 Task: Create a due date automation trigger when advanced on, 2 working days before a card is due add dates without a start date at 11:00 AM.
Action: Mouse moved to (898, 268)
Screenshot: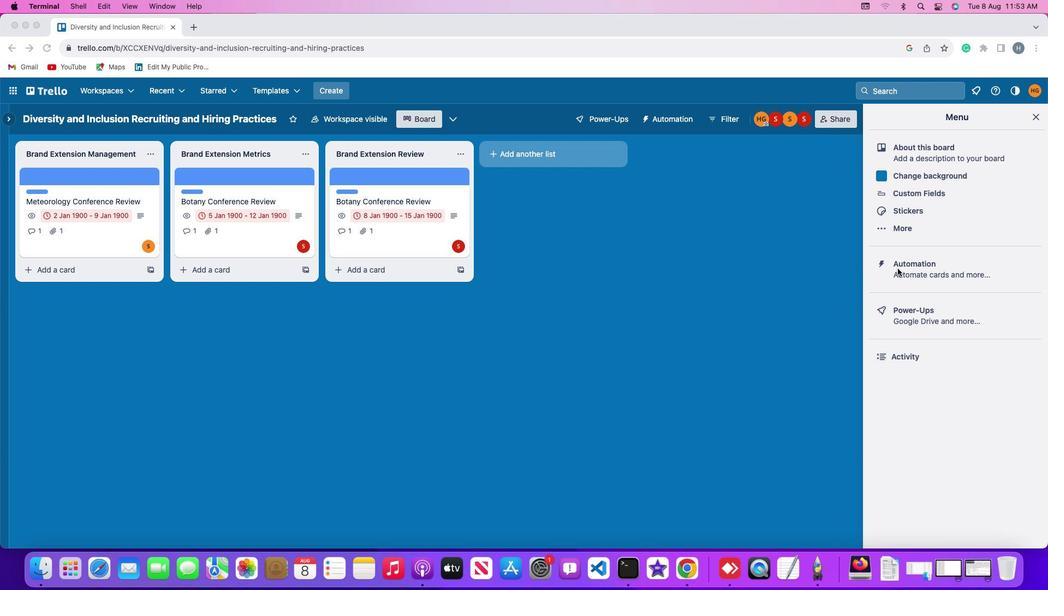 
Action: Mouse pressed left at (898, 268)
Screenshot: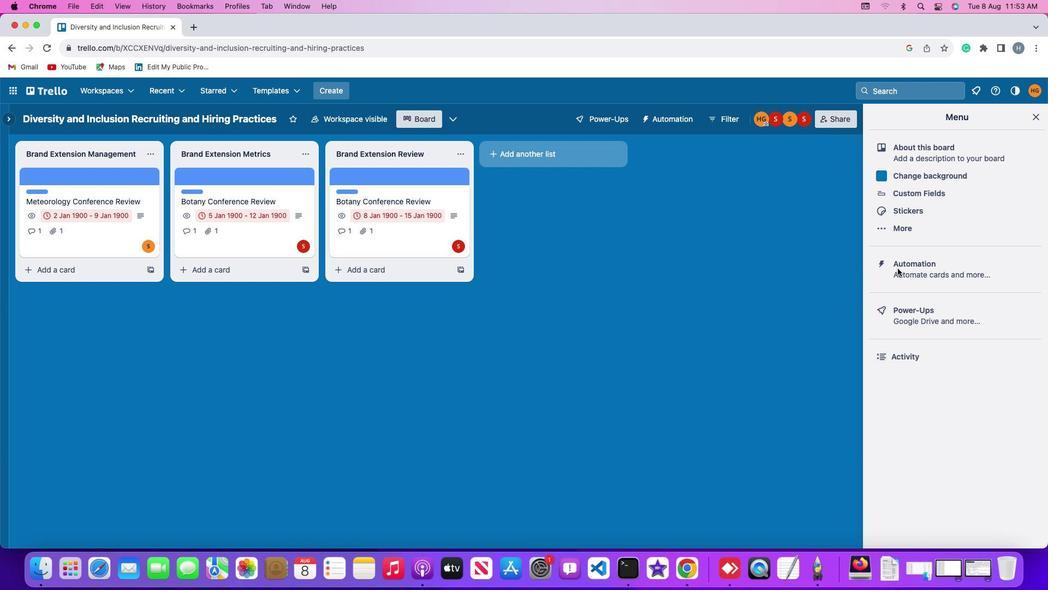 
Action: Mouse pressed left at (898, 268)
Screenshot: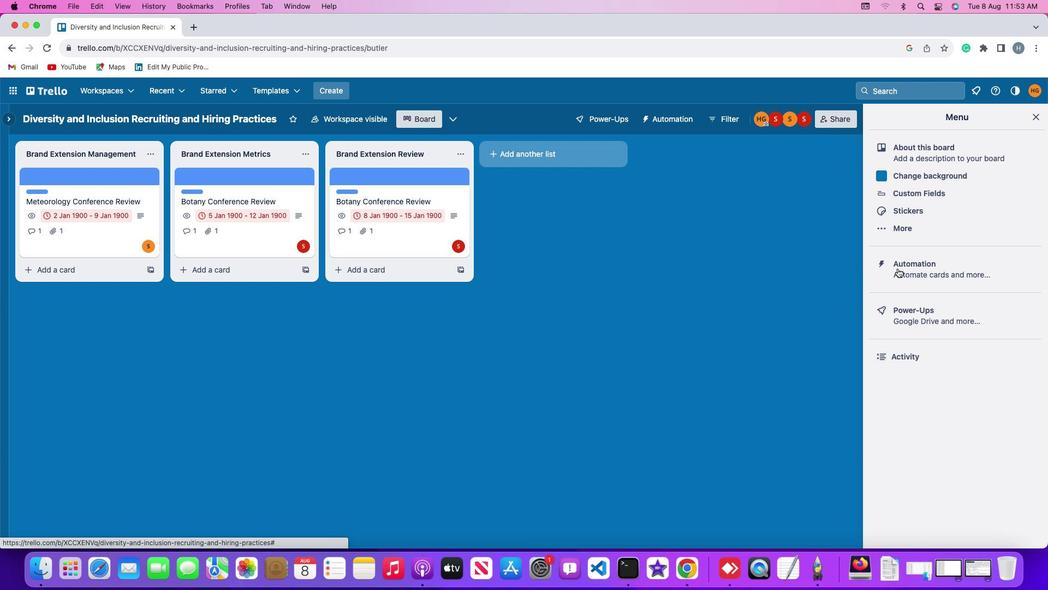 
Action: Mouse moved to (69, 257)
Screenshot: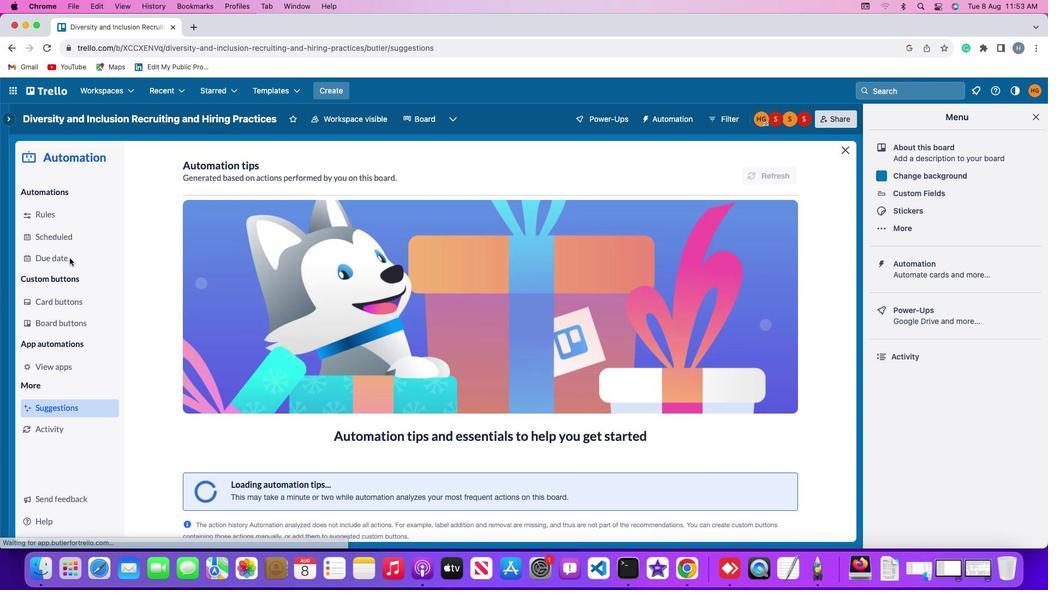 
Action: Mouse pressed left at (69, 257)
Screenshot: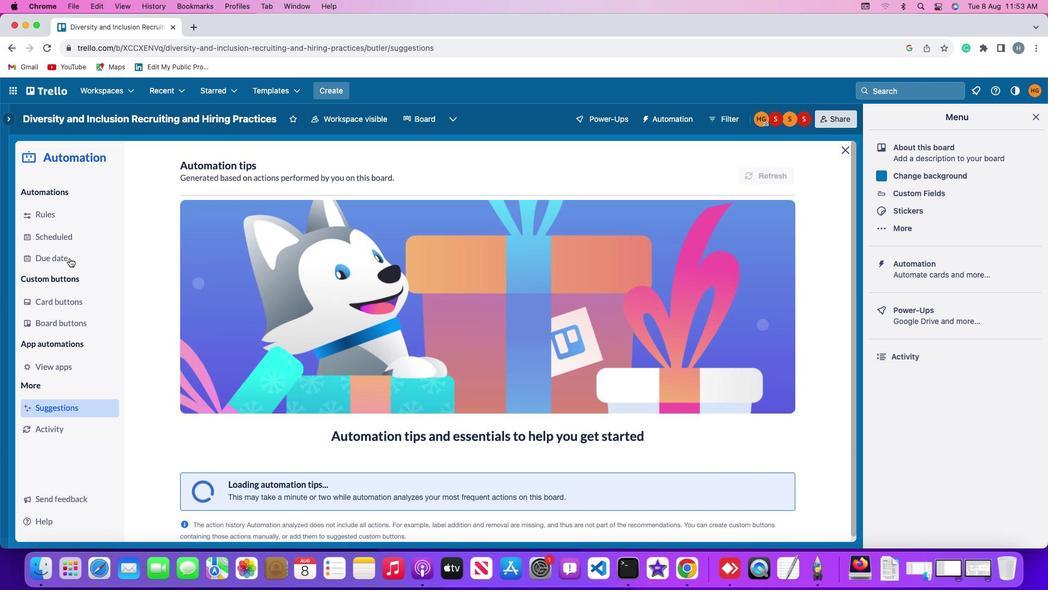 
Action: Mouse moved to (737, 168)
Screenshot: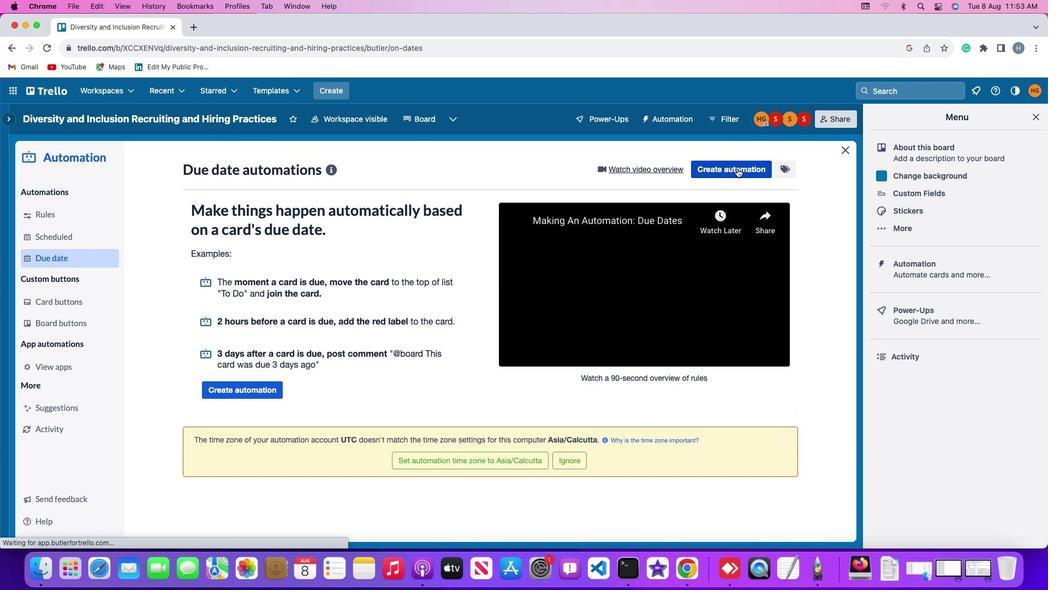 
Action: Mouse pressed left at (737, 168)
Screenshot: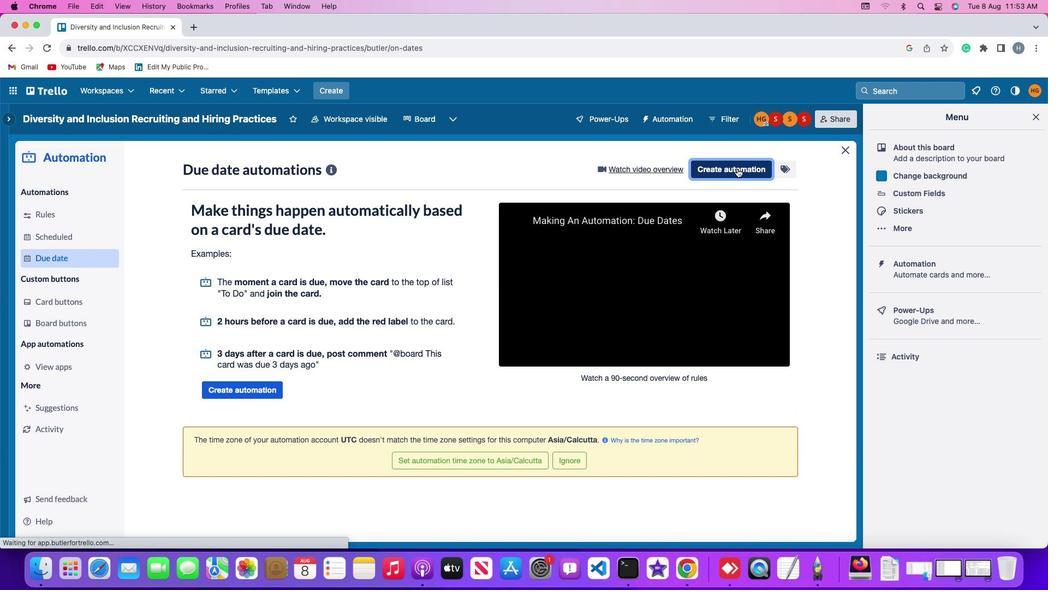 
Action: Mouse moved to (348, 275)
Screenshot: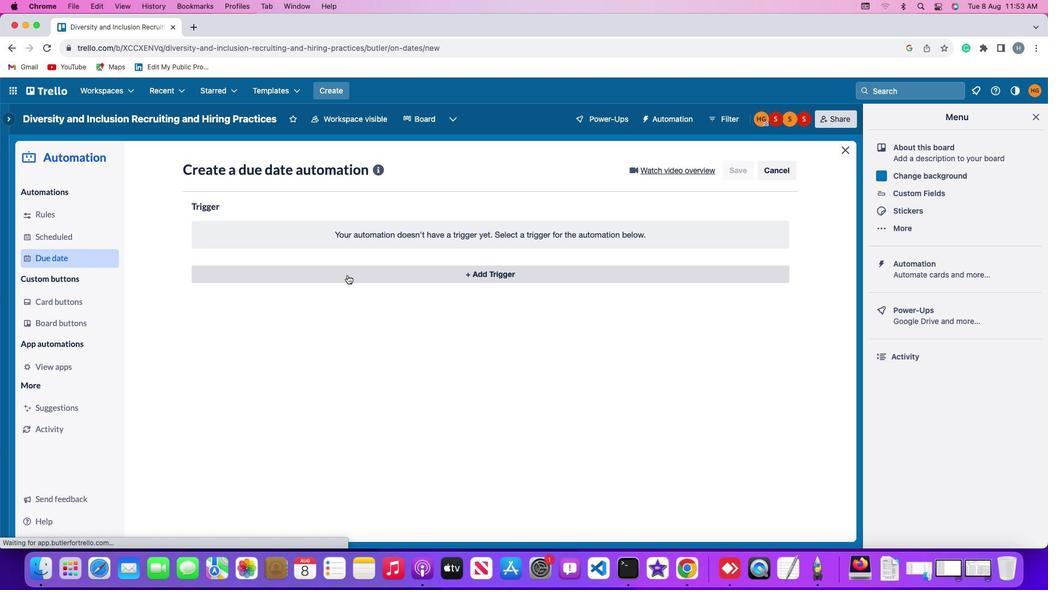 
Action: Mouse pressed left at (348, 275)
Screenshot: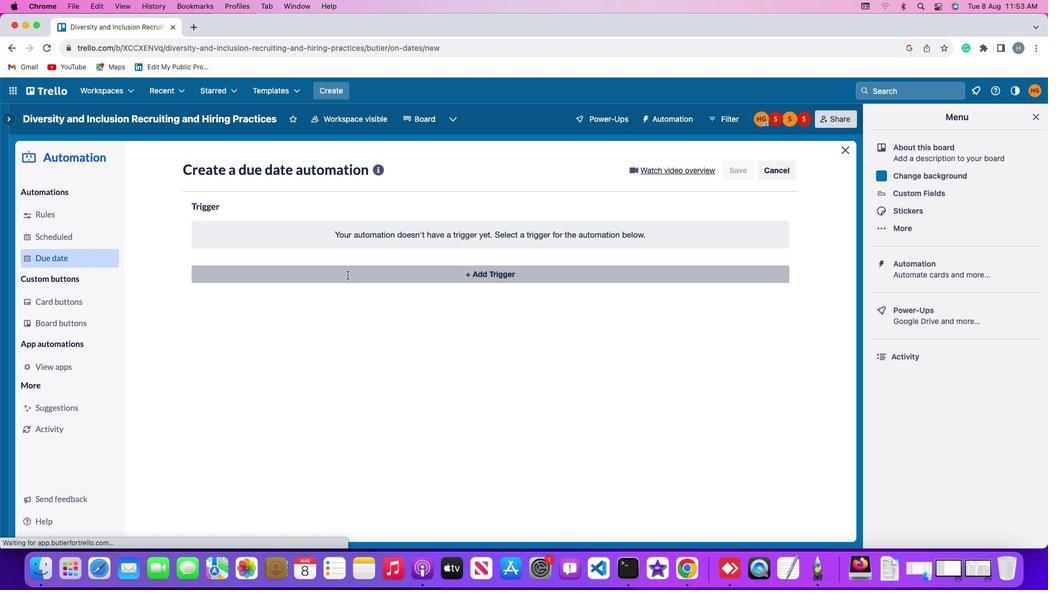 
Action: Mouse moved to (215, 440)
Screenshot: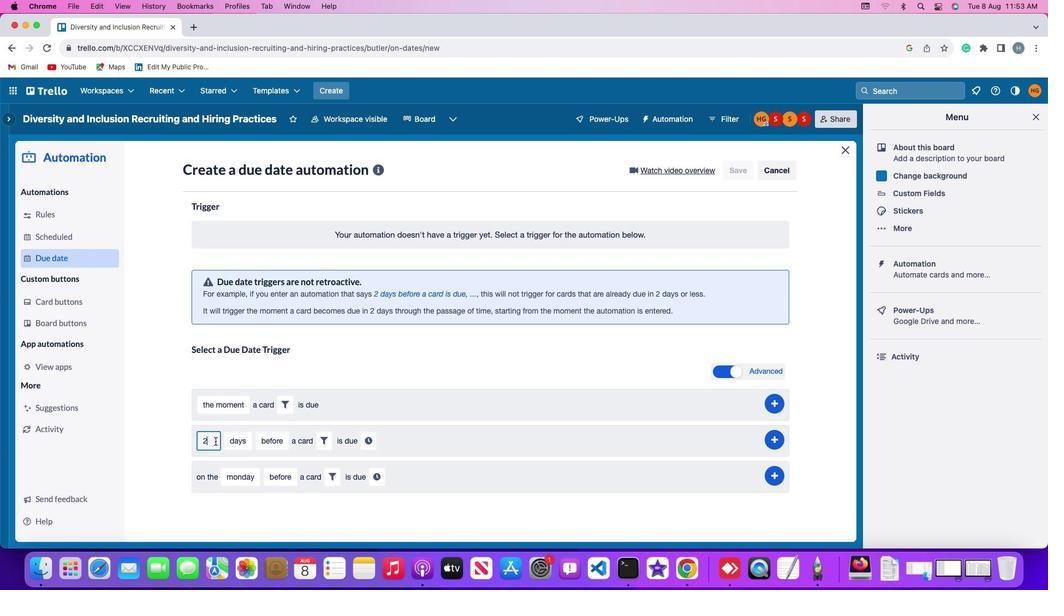
Action: Mouse pressed left at (215, 440)
Screenshot: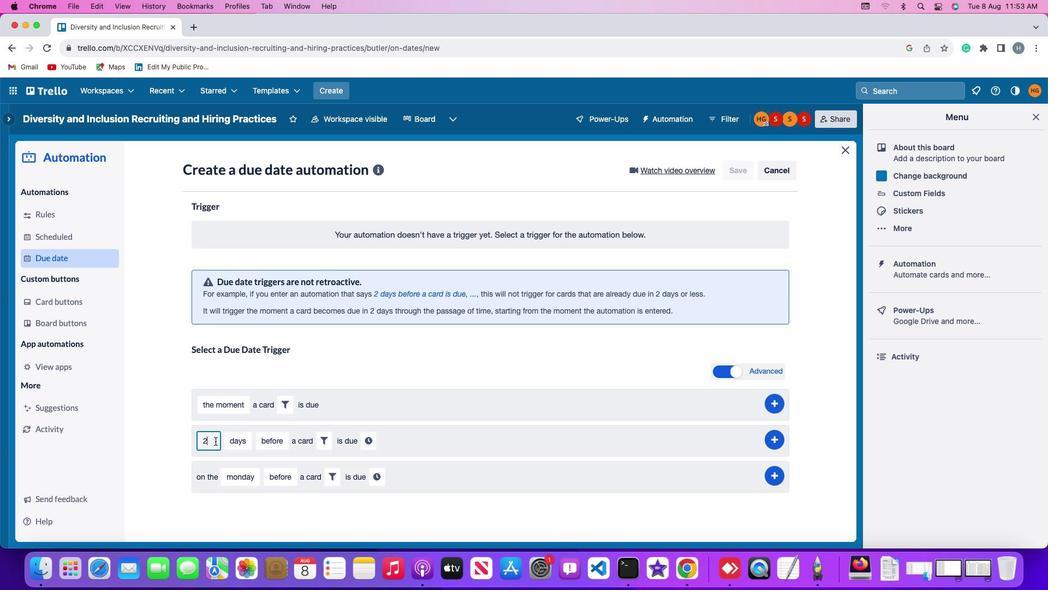 
Action: Key pressed Key.backspace'2'
Screenshot: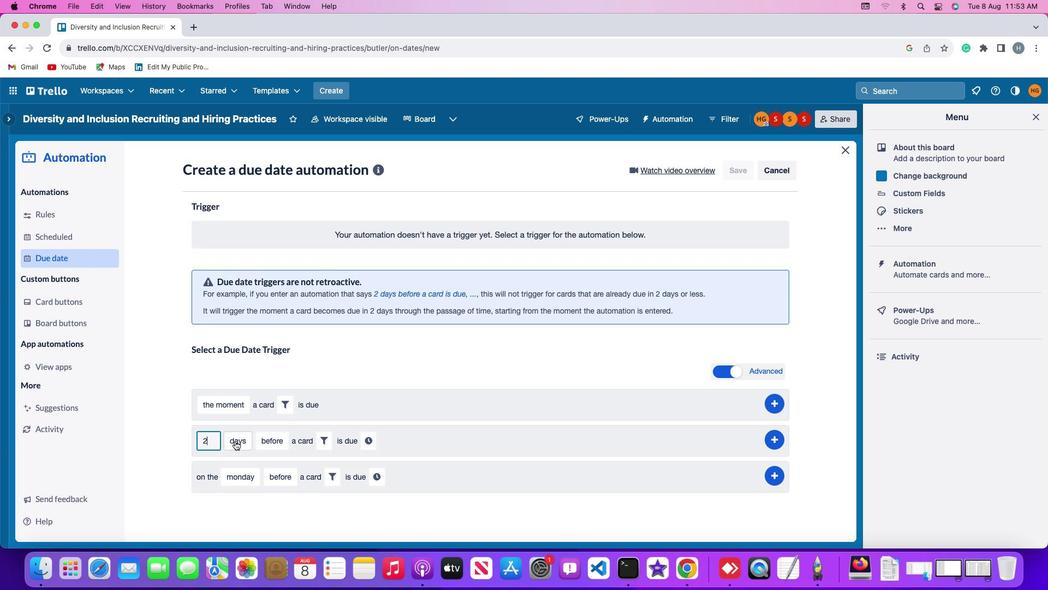 
Action: Mouse moved to (240, 440)
Screenshot: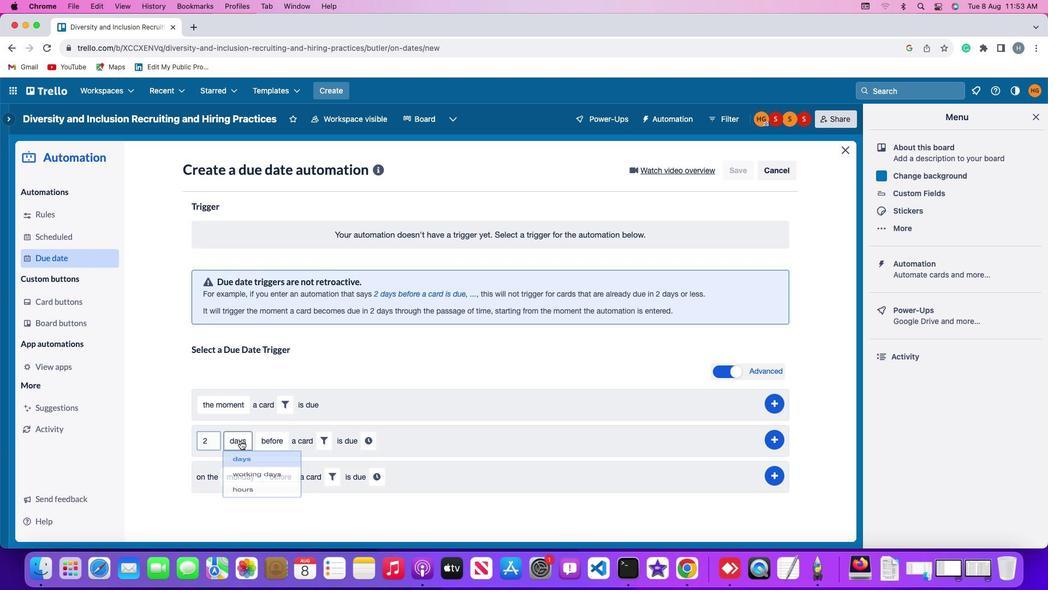 
Action: Mouse pressed left at (240, 440)
Screenshot: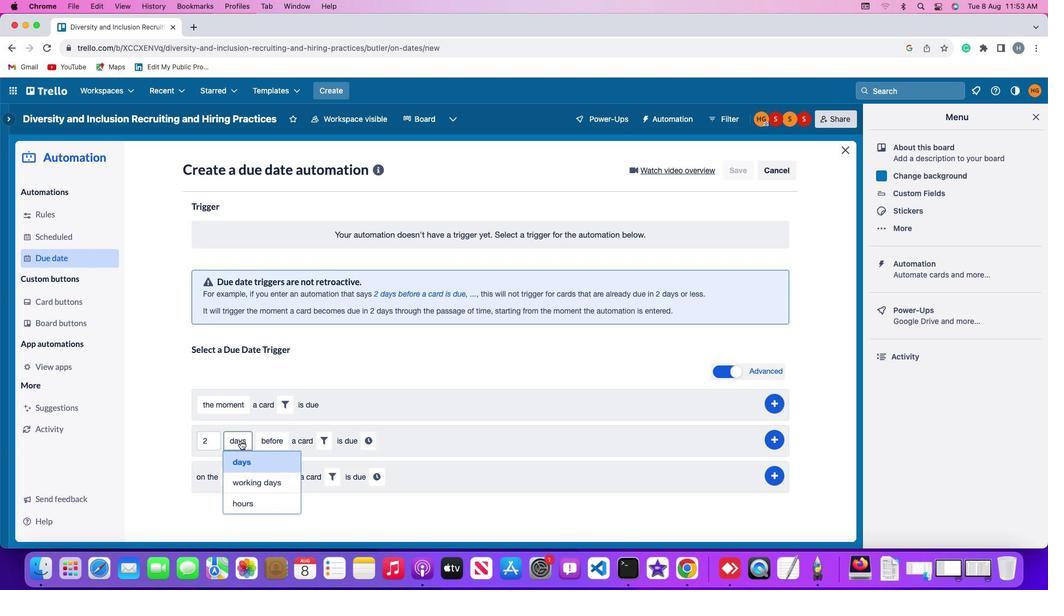 
Action: Mouse moved to (248, 480)
Screenshot: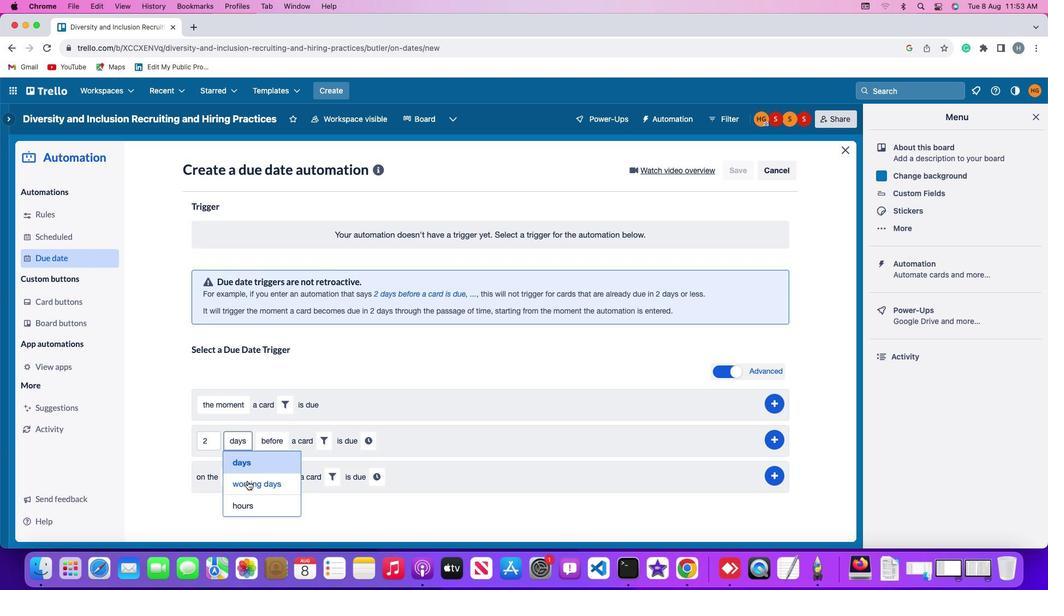 
Action: Mouse pressed left at (248, 480)
Screenshot: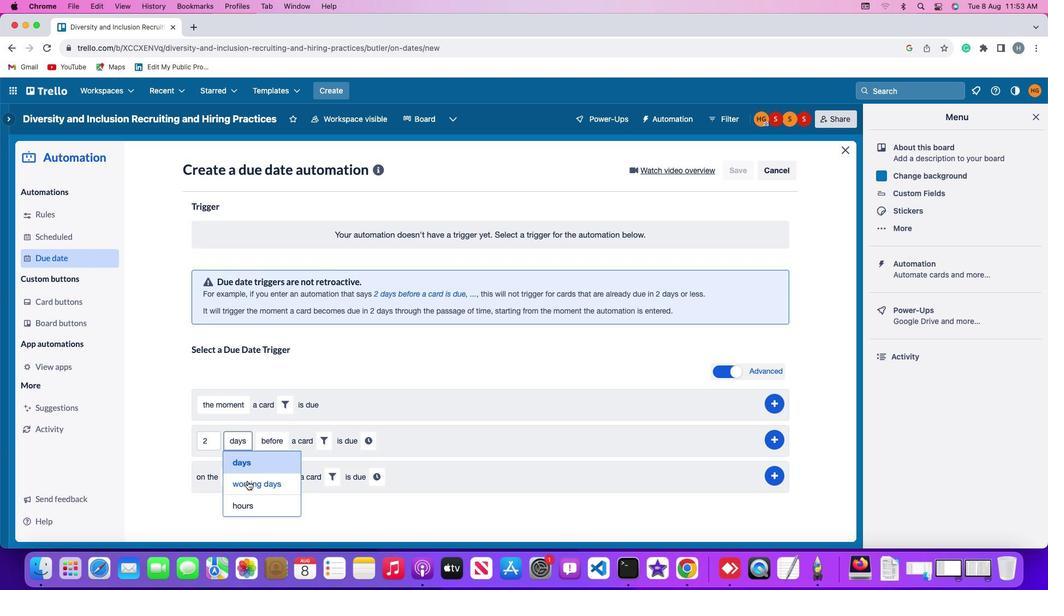 
Action: Mouse moved to (298, 440)
Screenshot: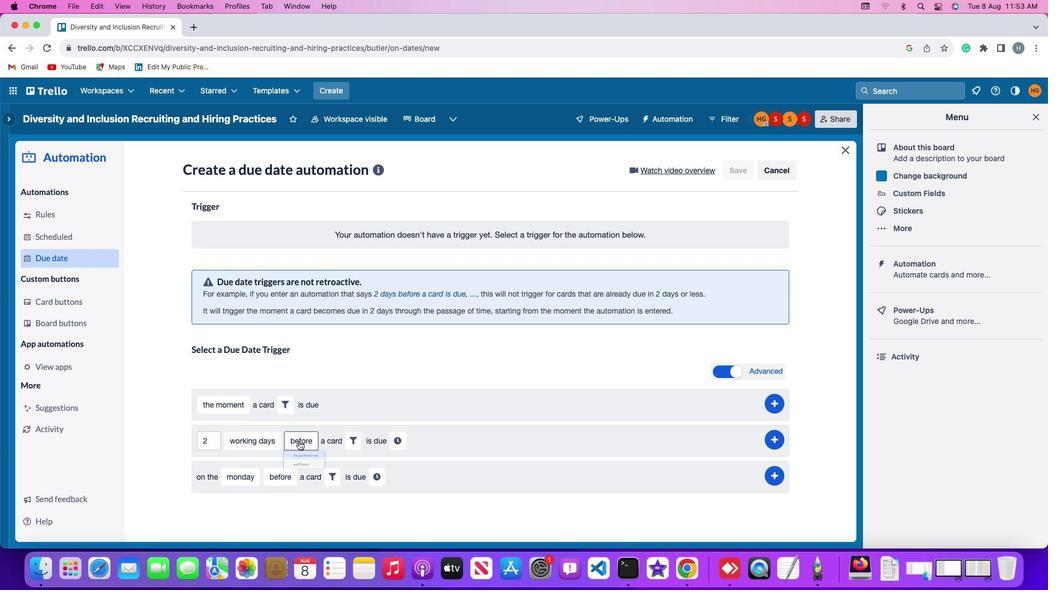 
Action: Mouse pressed left at (298, 440)
Screenshot: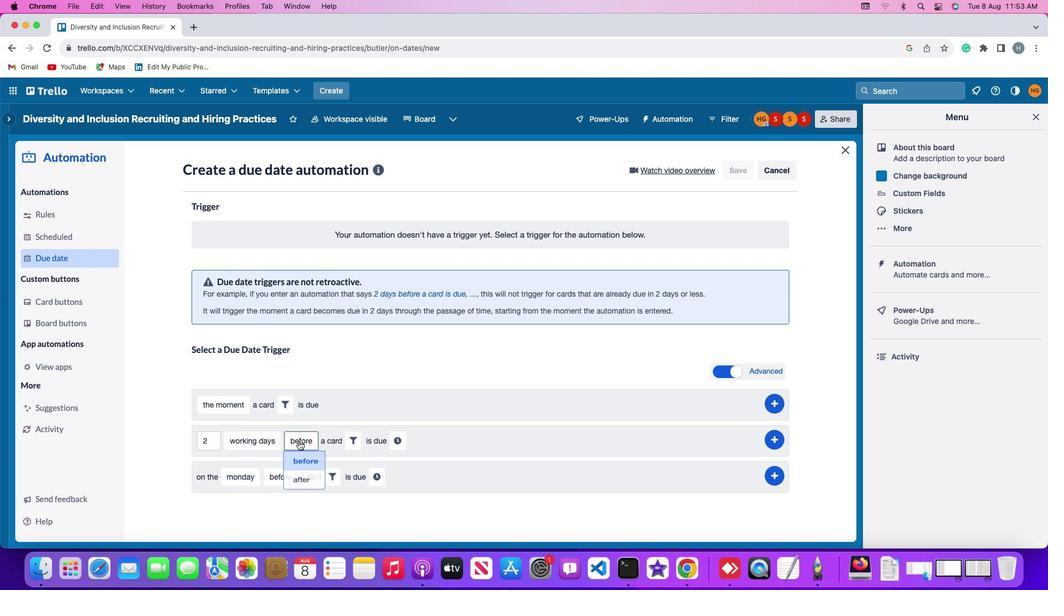 
Action: Mouse moved to (309, 461)
Screenshot: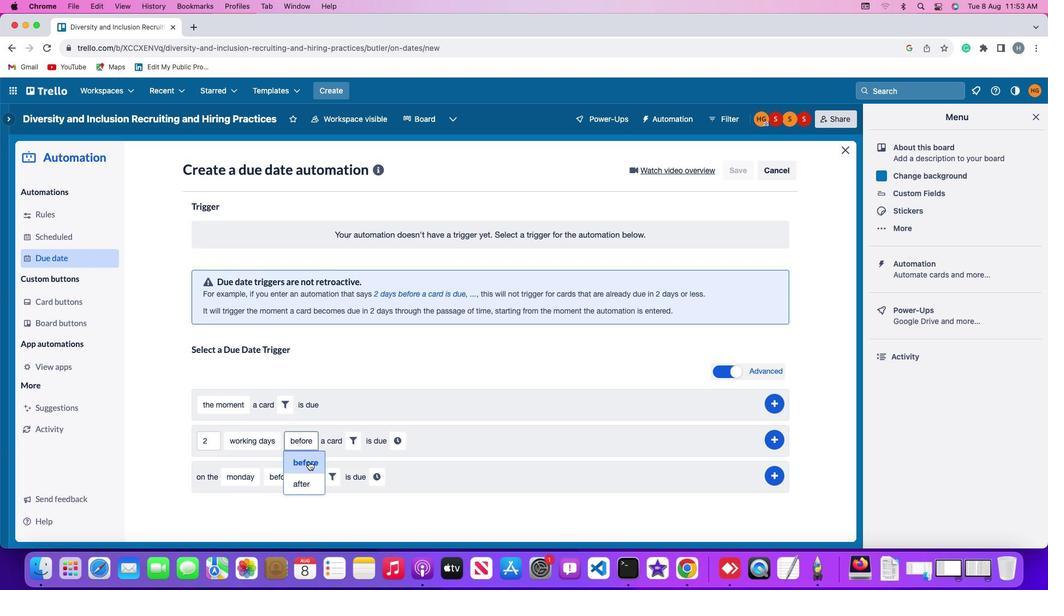 
Action: Mouse pressed left at (309, 461)
Screenshot: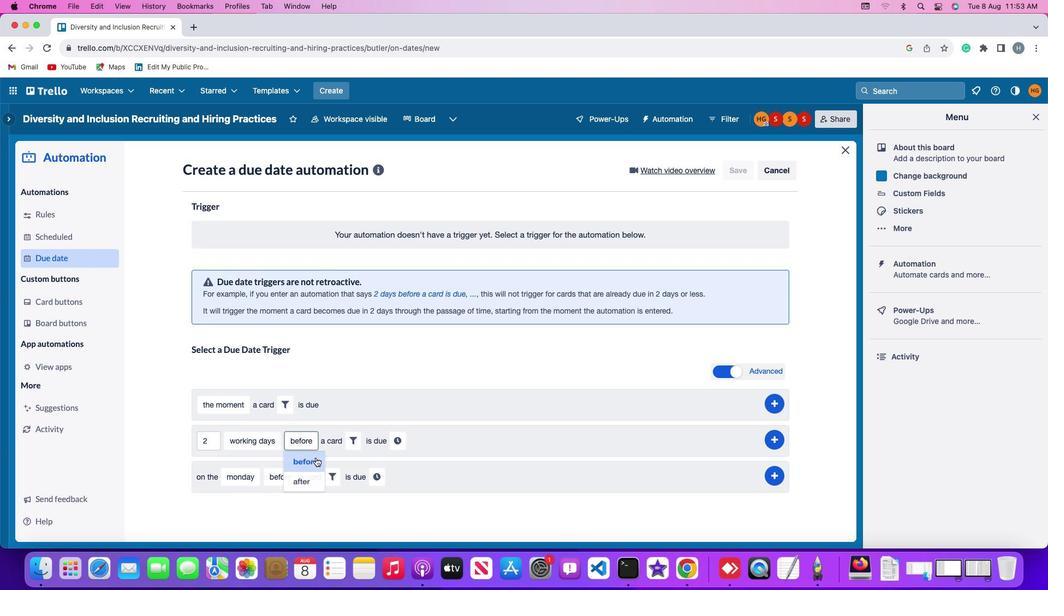 
Action: Mouse moved to (360, 438)
Screenshot: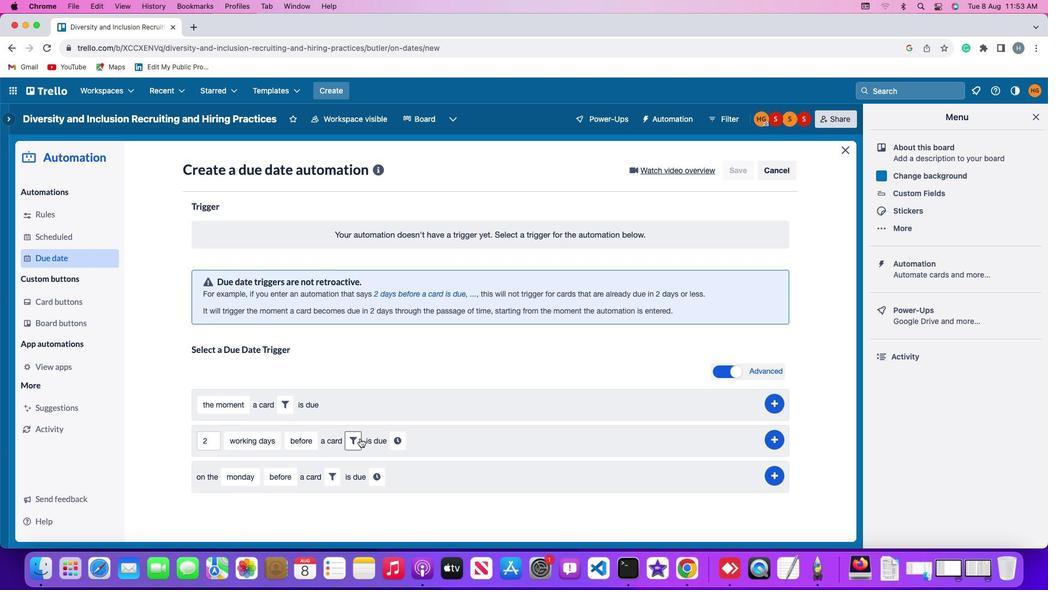 
Action: Mouse pressed left at (360, 438)
Screenshot: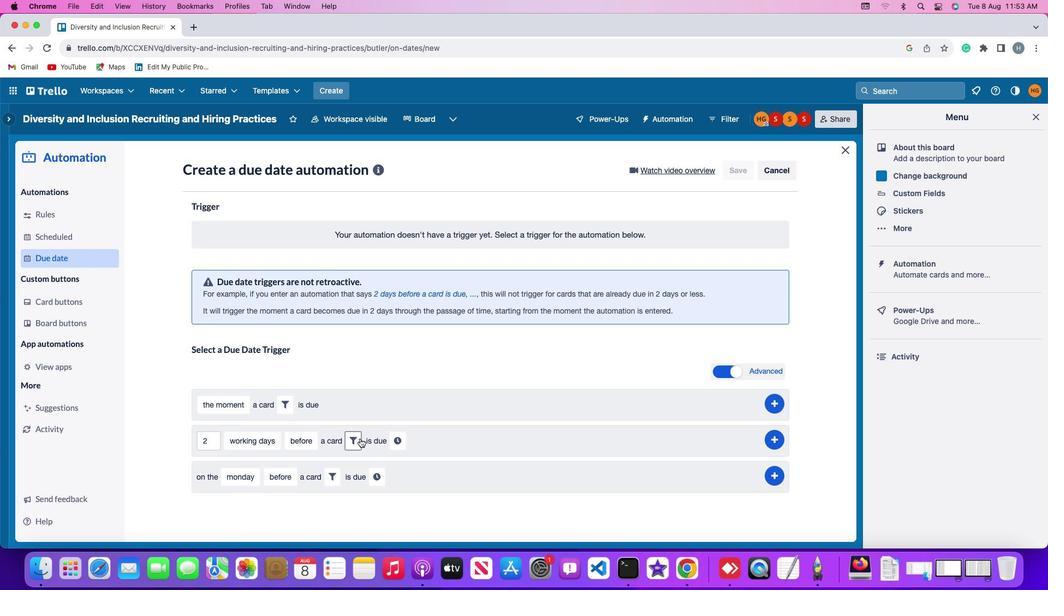 
Action: Mouse moved to (423, 475)
Screenshot: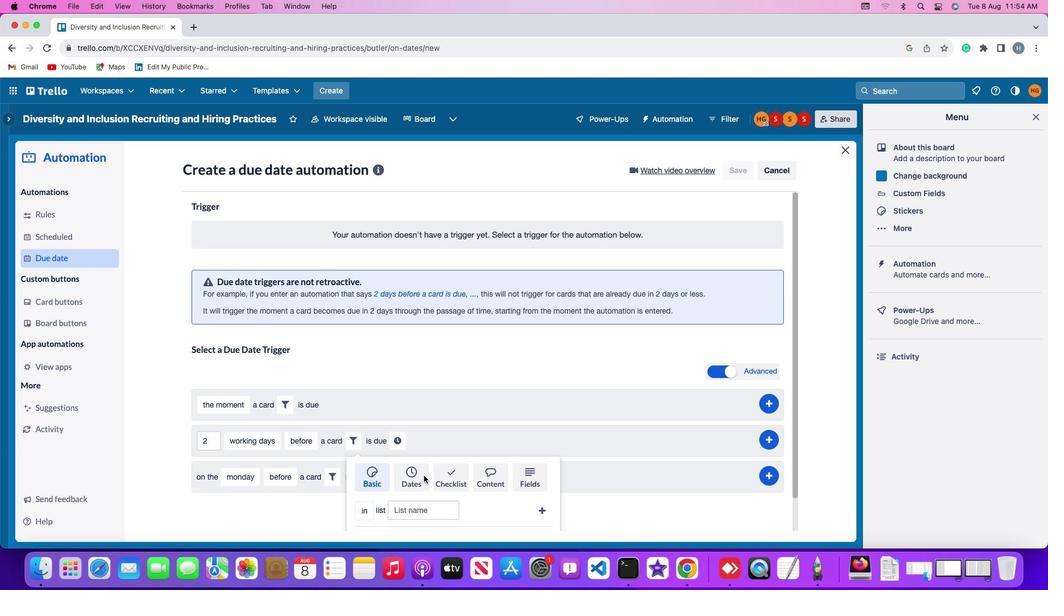 
Action: Mouse pressed left at (423, 475)
Screenshot: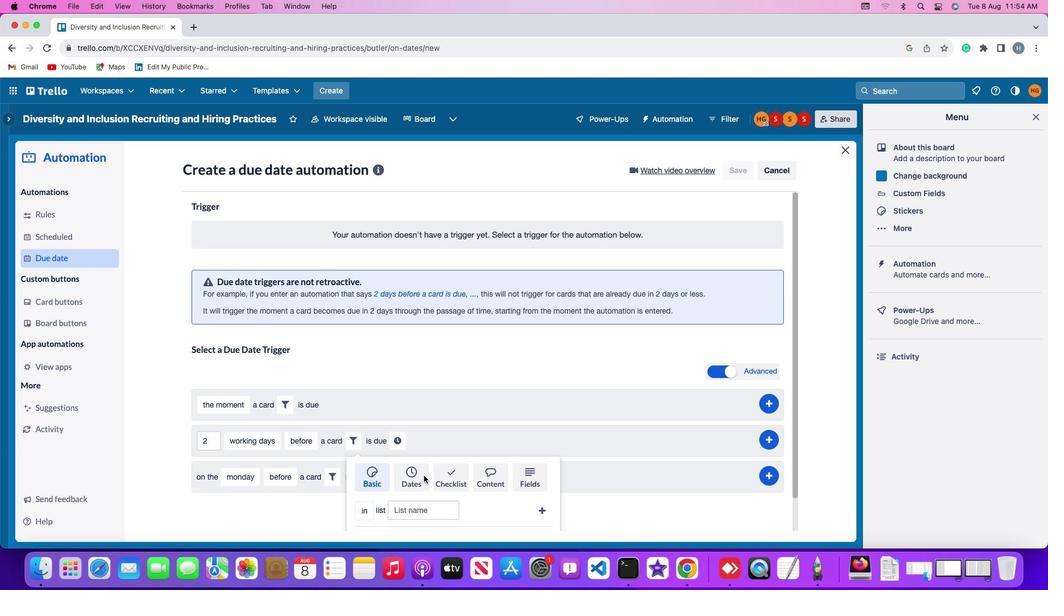 
Action: Mouse moved to (296, 509)
Screenshot: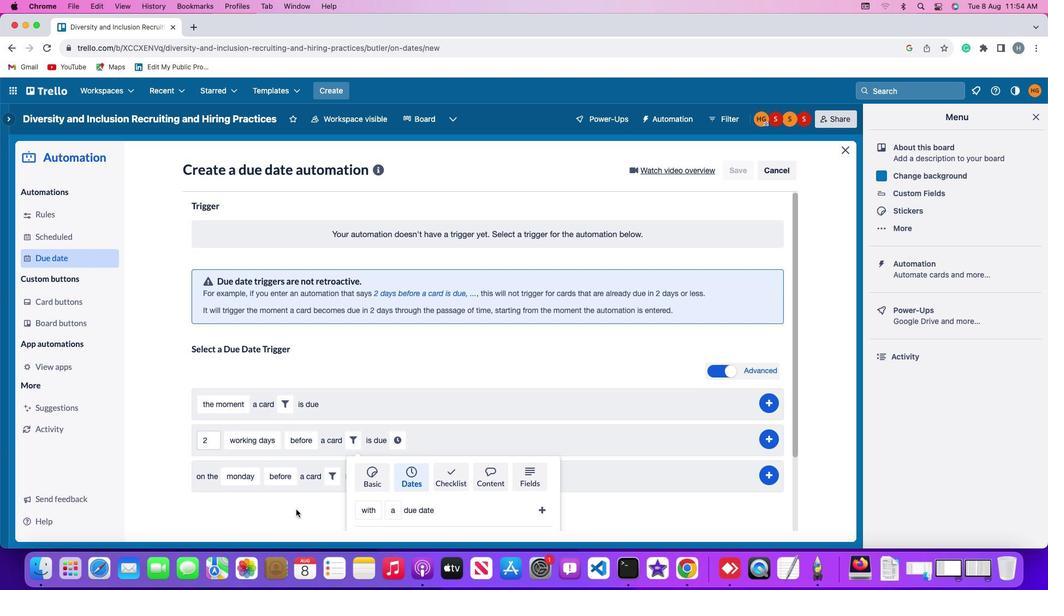 
Action: Mouse scrolled (296, 509) with delta (0, 0)
Screenshot: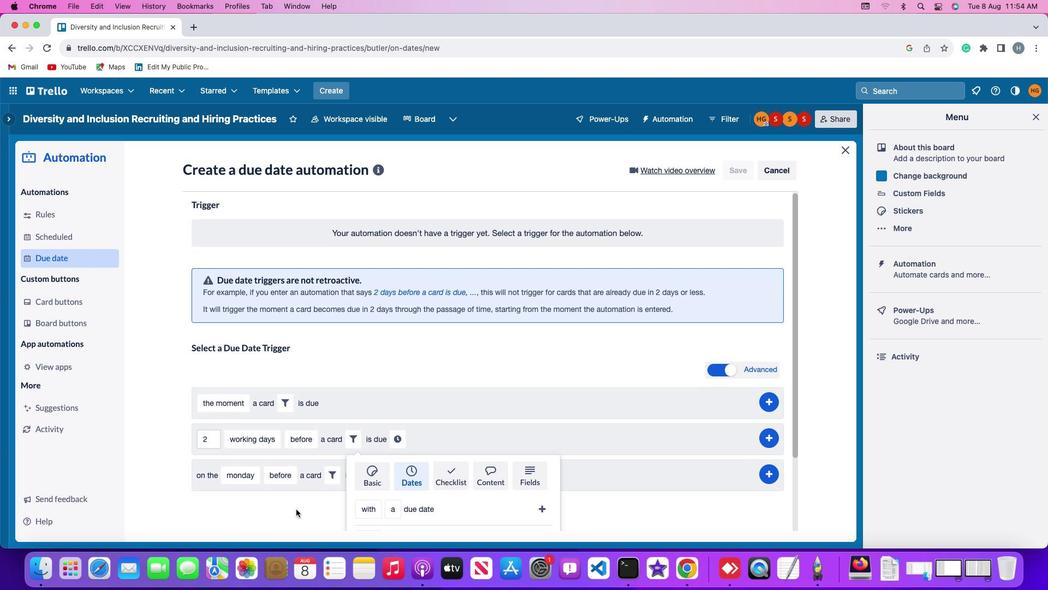 
Action: Mouse scrolled (296, 509) with delta (0, 0)
Screenshot: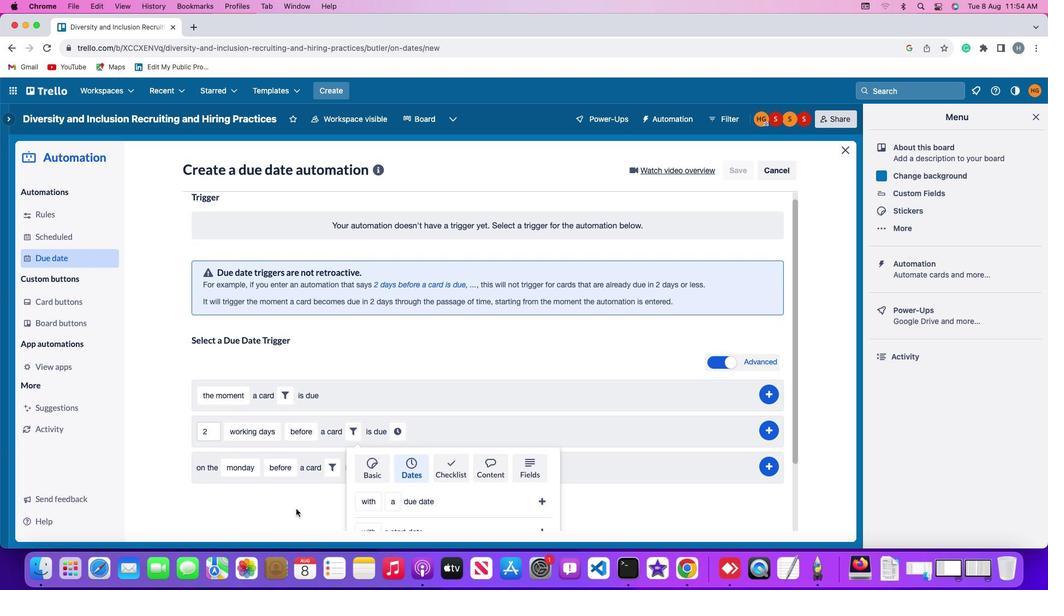 
Action: Mouse scrolled (296, 509) with delta (0, -1)
Screenshot: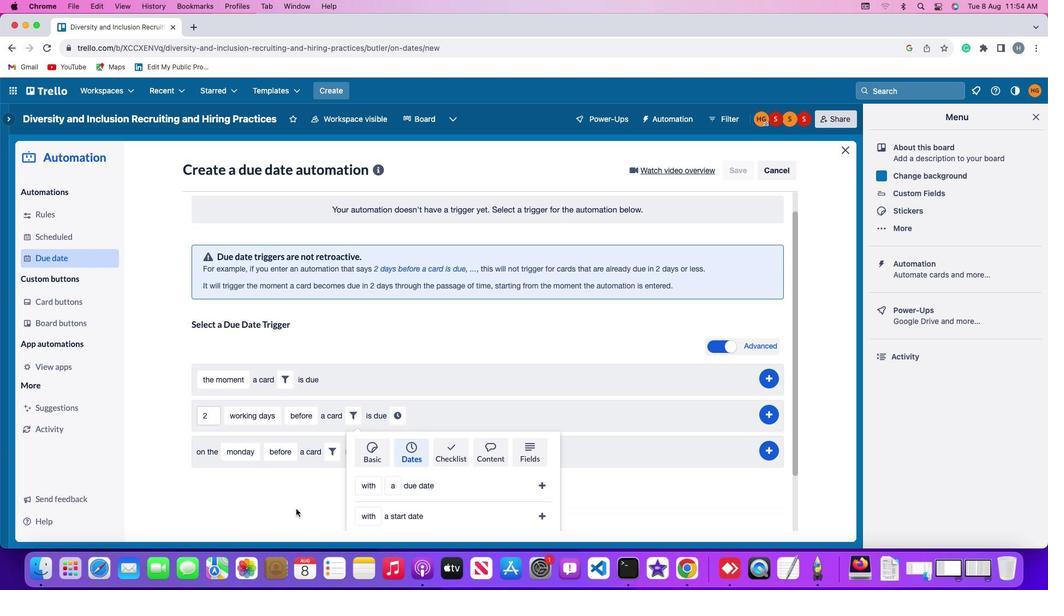 
Action: Mouse moved to (296, 509)
Screenshot: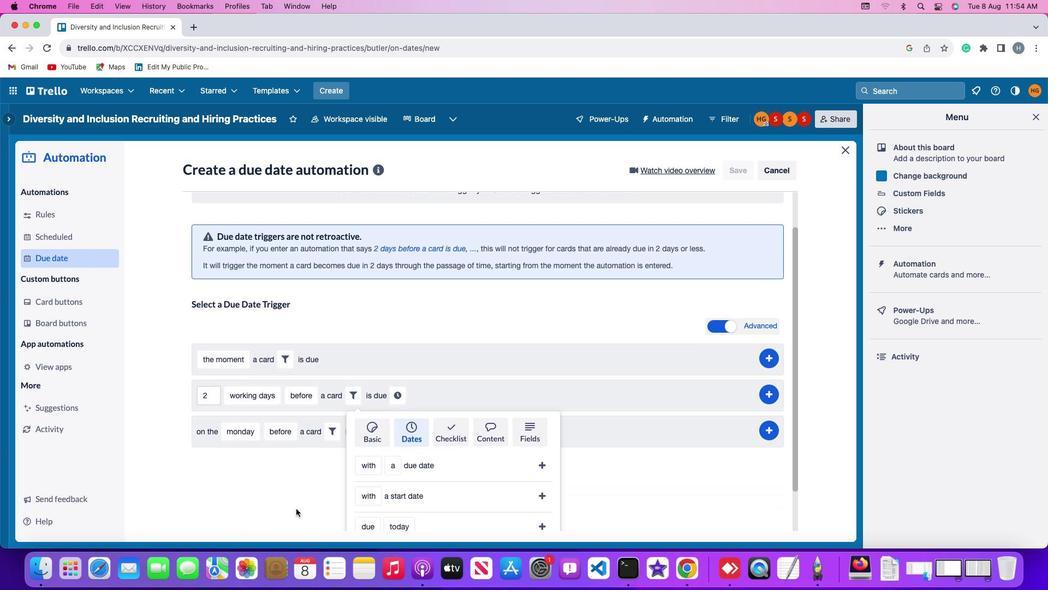 
Action: Mouse scrolled (296, 509) with delta (0, -1)
Screenshot: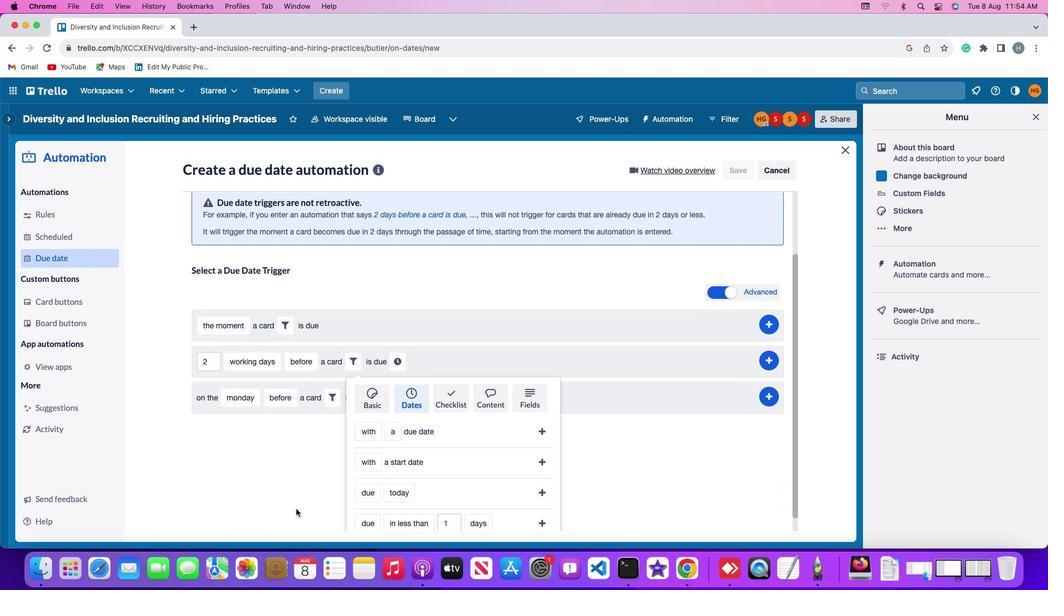 
Action: Mouse scrolled (296, 509) with delta (0, -2)
Screenshot: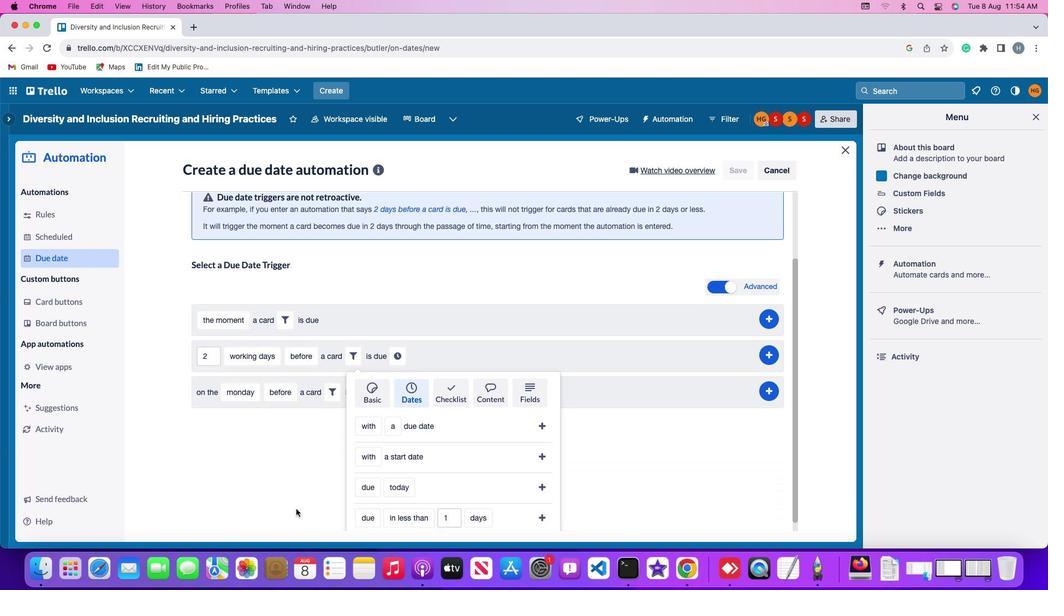 
Action: Mouse moved to (366, 448)
Screenshot: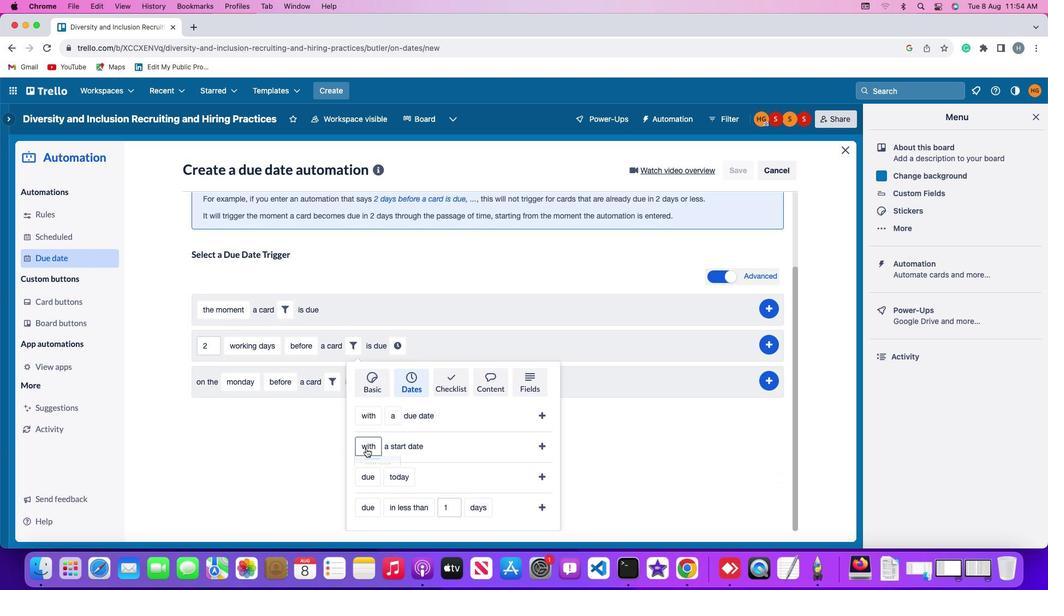 
Action: Mouse pressed left at (366, 448)
Screenshot: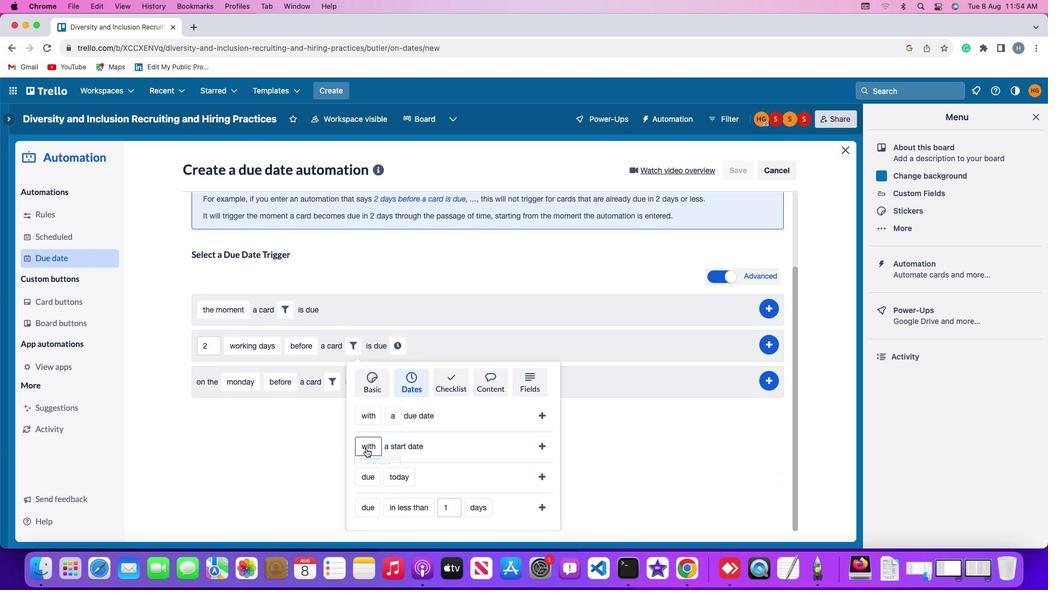 
Action: Mouse moved to (375, 490)
Screenshot: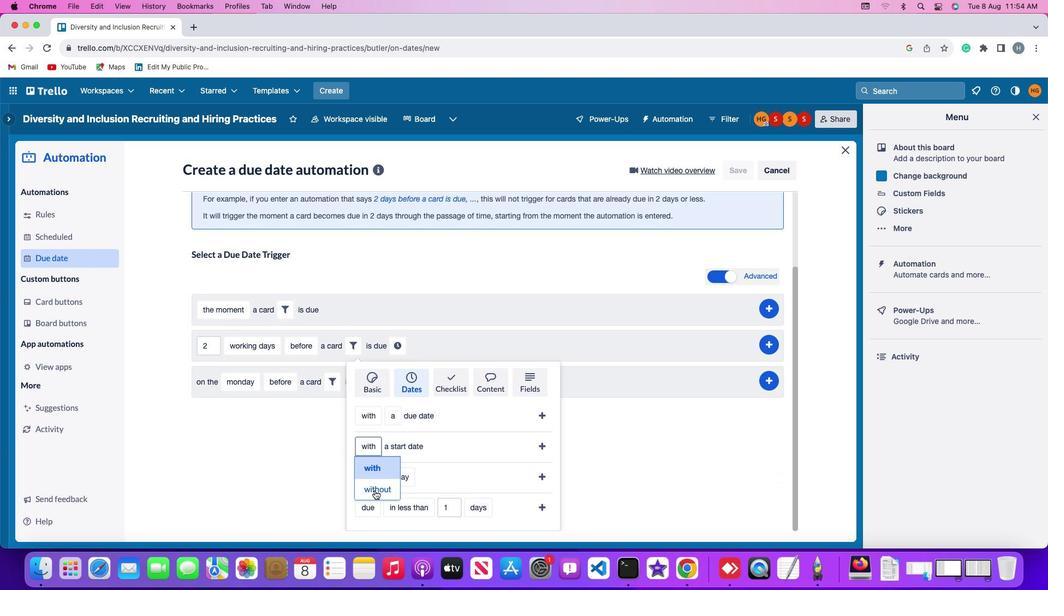 
Action: Mouse pressed left at (375, 490)
Screenshot: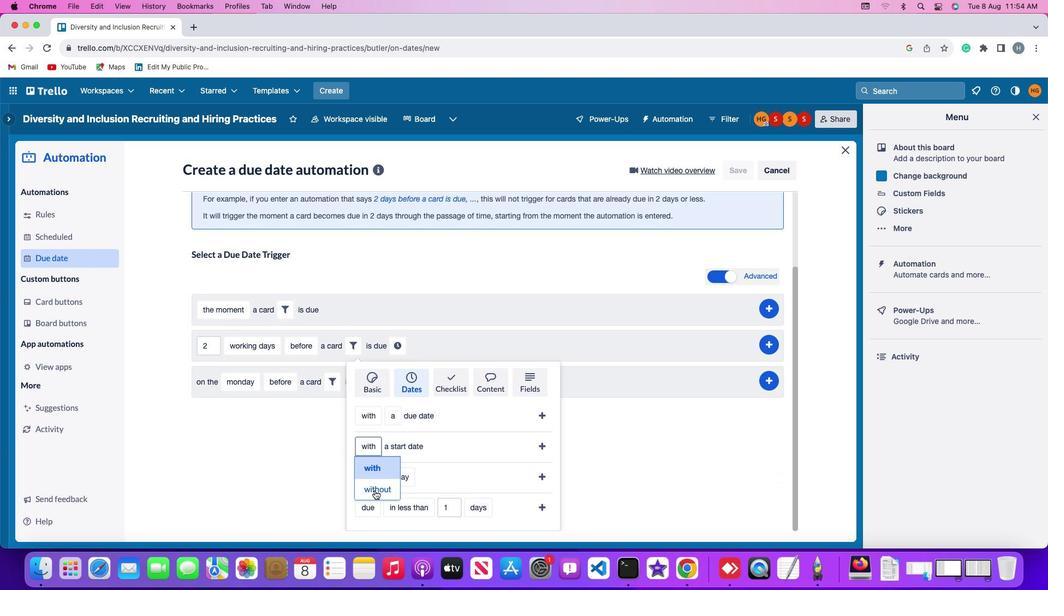
Action: Mouse moved to (542, 446)
Screenshot: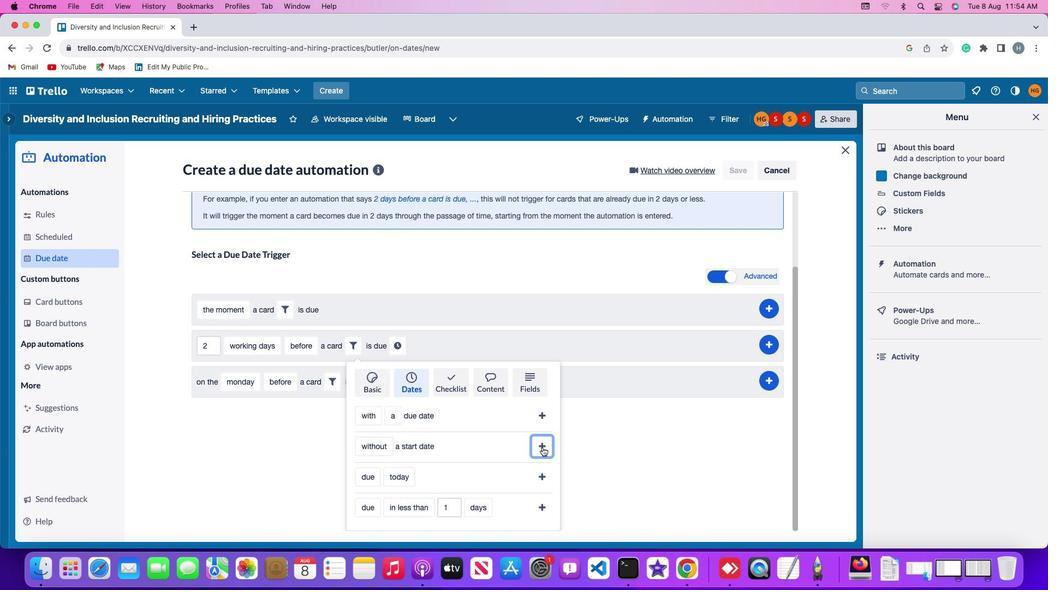 
Action: Mouse pressed left at (542, 446)
Screenshot: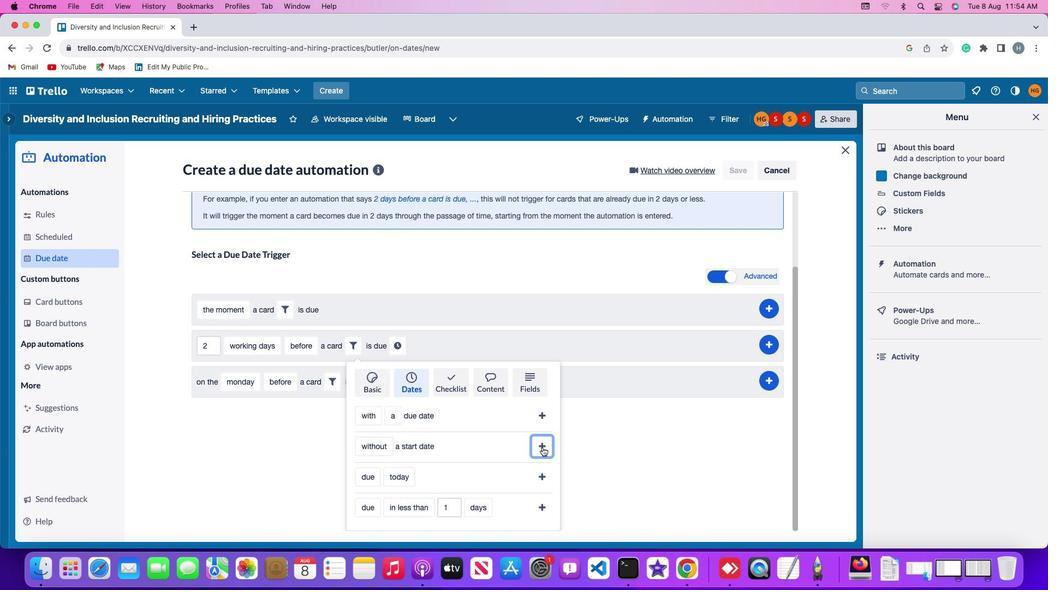 
Action: Mouse moved to (488, 440)
Screenshot: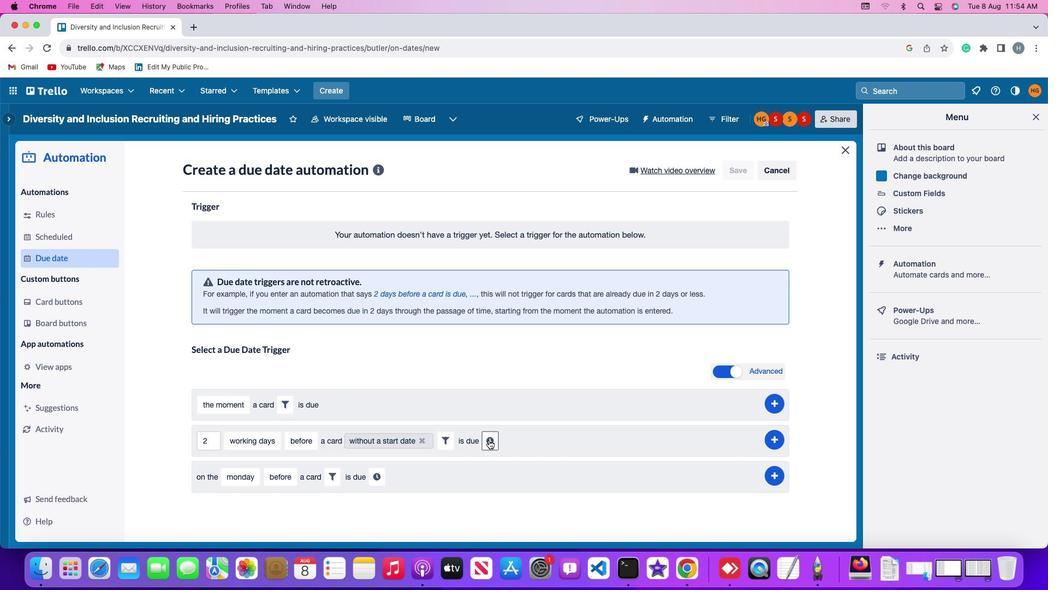 
Action: Mouse pressed left at (488, 440)
Screenshot: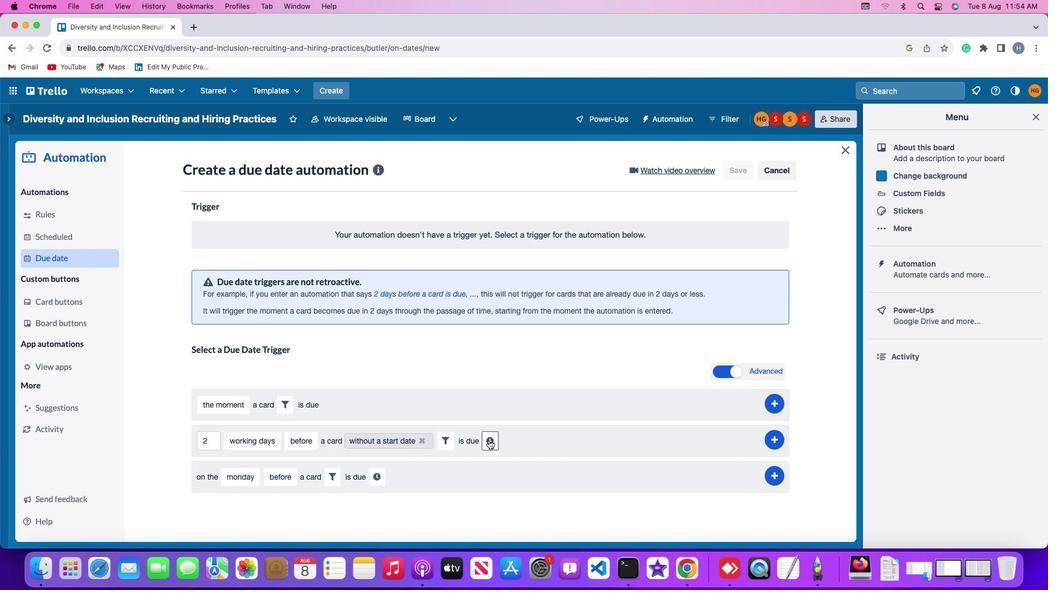 
Action: Mouse moved to (510, 441)
Screenshot: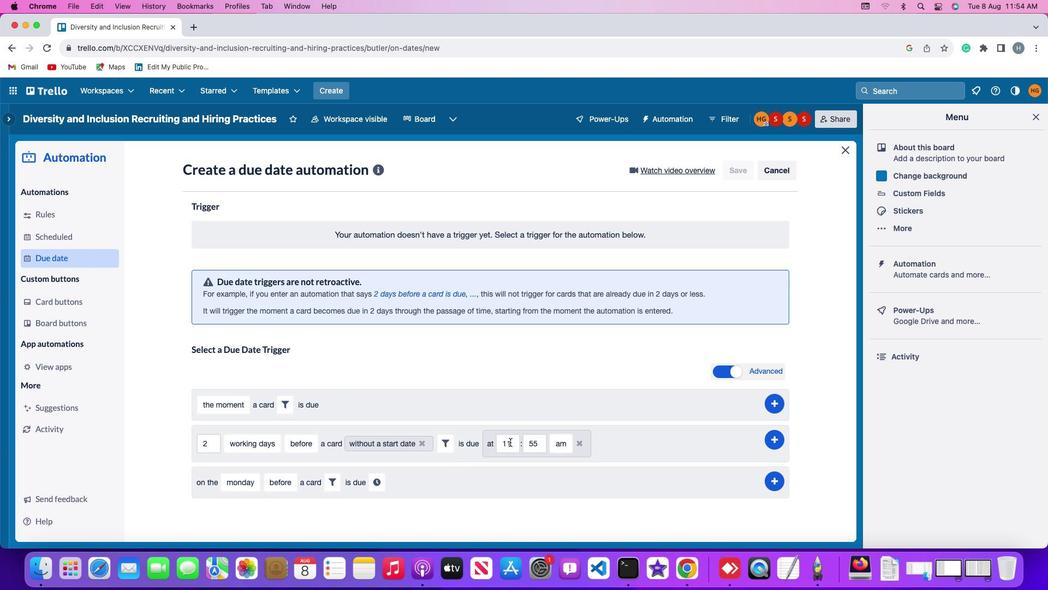 
Action: Mouse pressed left at (510, 441)
Screenshot: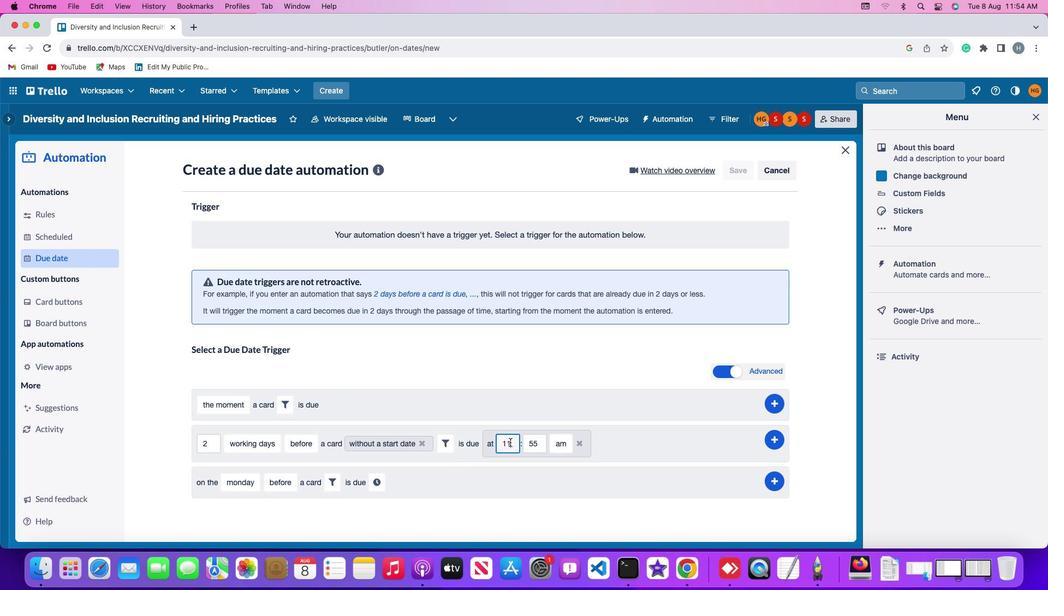 
Action: Key pressed Key.backspaceKey.backspace'1''1'
Screenshot: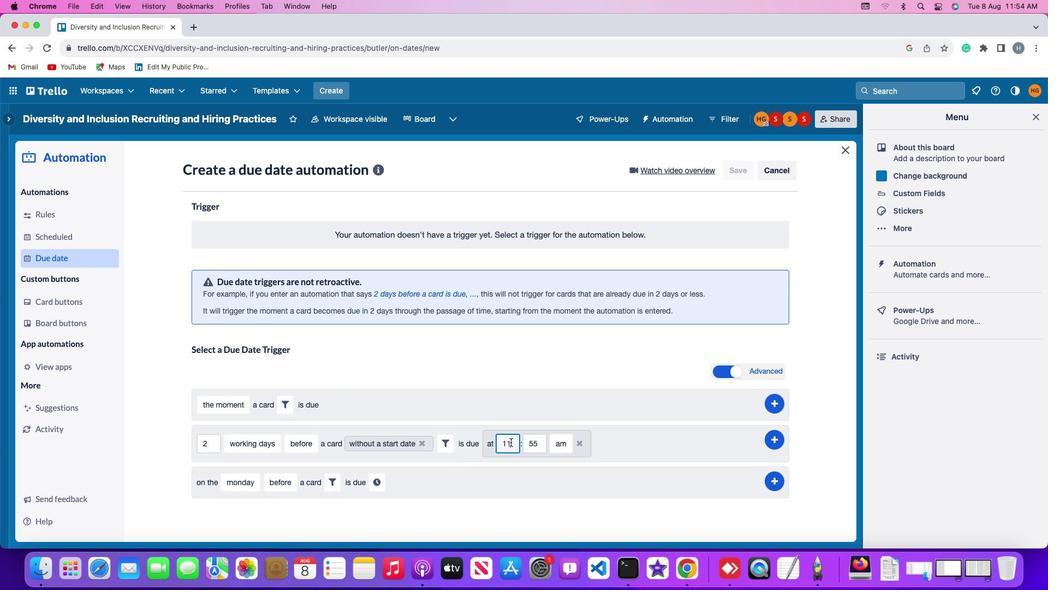 
Action: Mouse moved to (539, 441)
Screenshot: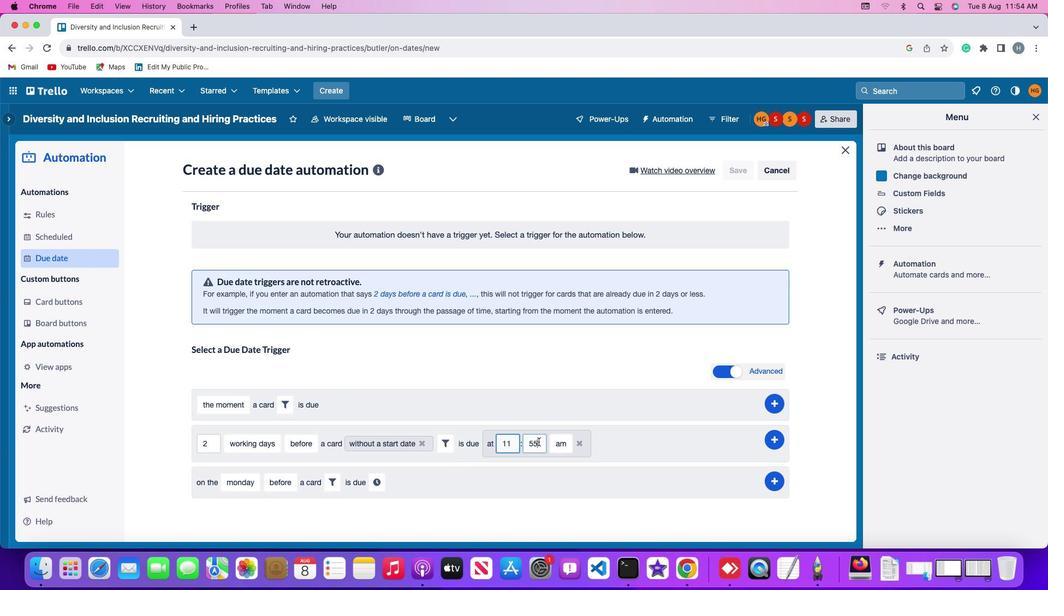 
Action: Mouse pressed left at (539, 441)
Screenshot: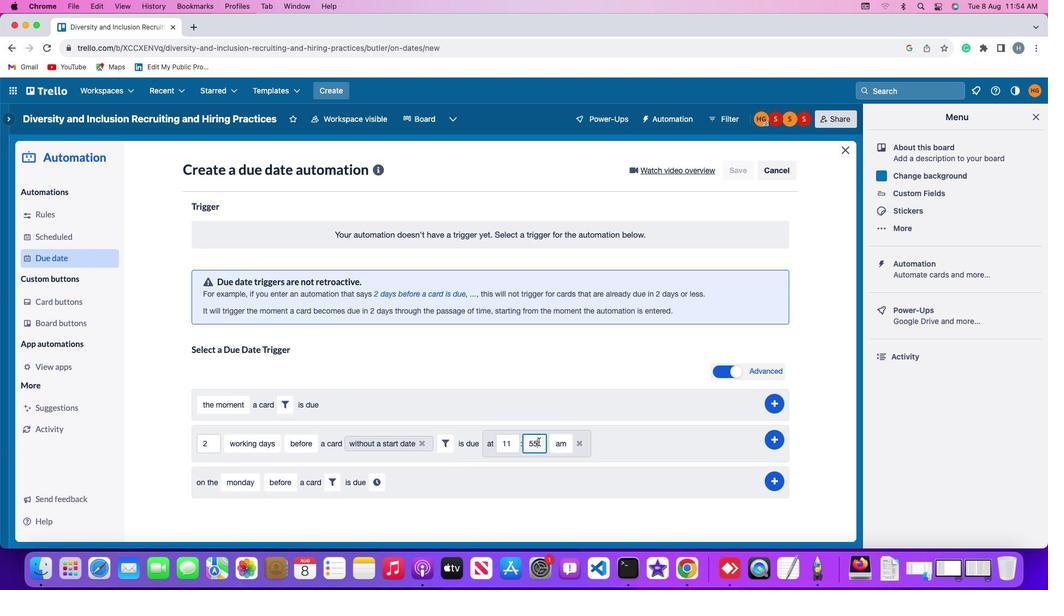 
Action: Key pressed Key.backspaceKey.backspaceKey.backspace'0''0'
Screenshot: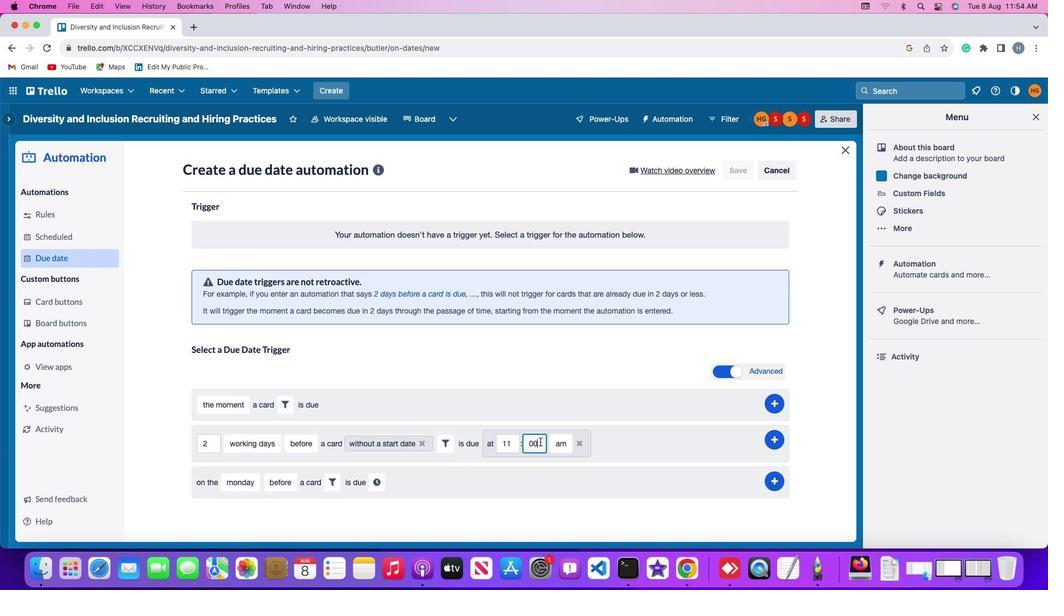 
Action: Mouse moved to (564, 440)
Screenshot: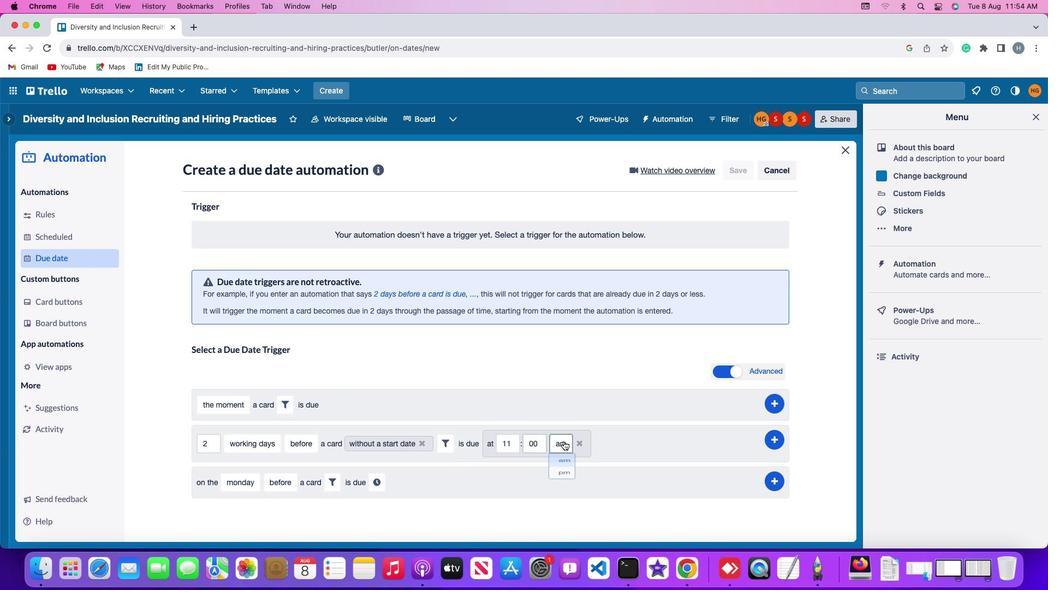 
Action: Mouse pressed left at (564, 440)
Screenshot: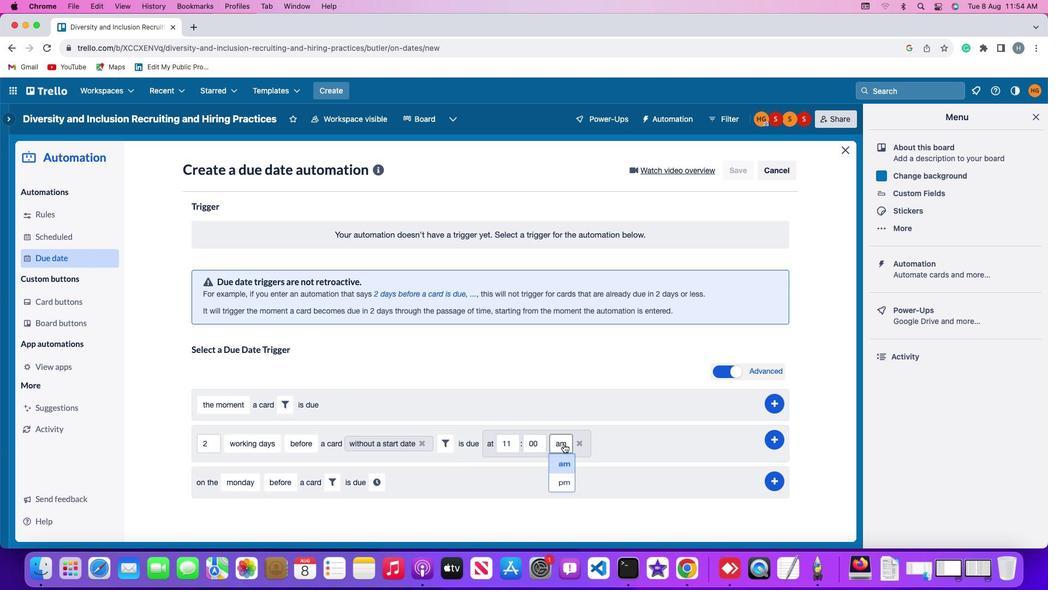 
Action: Mouse moved to (561, 460)
Screenshot: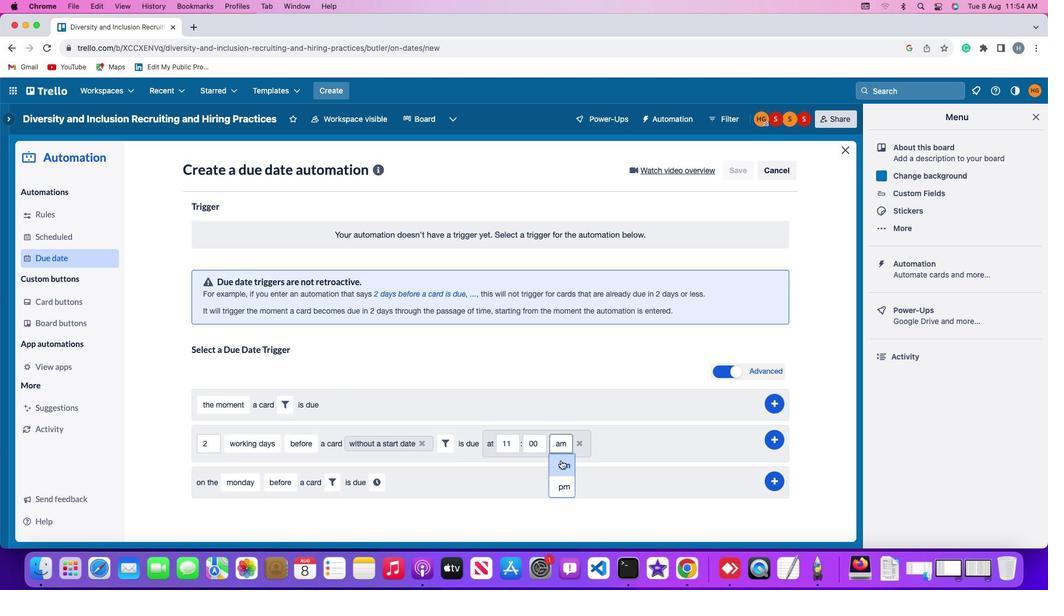
Action: Mouse pressed left at (561, 460)
Screenshot: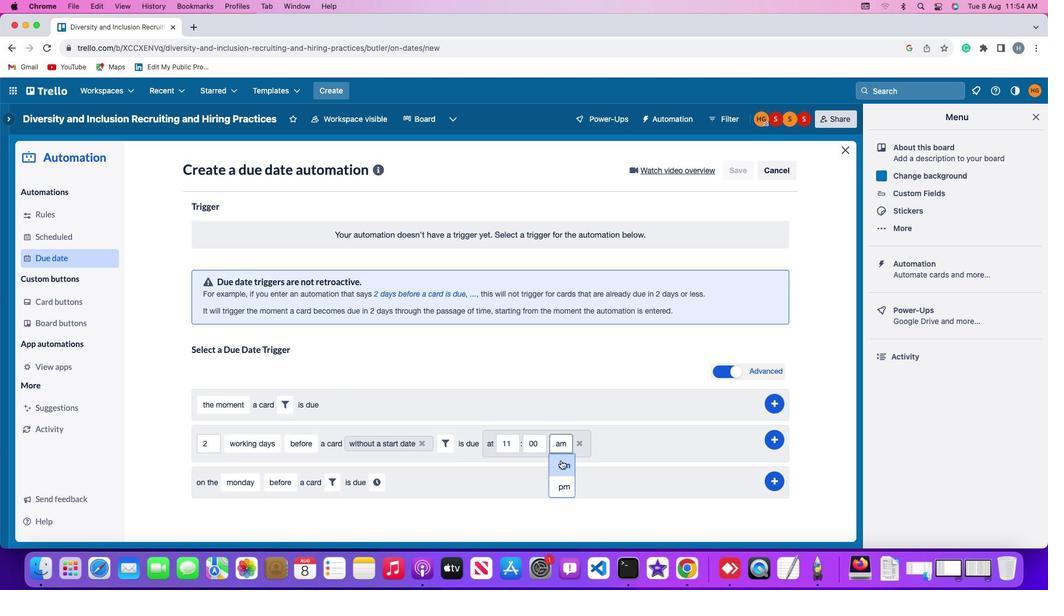 
Action: Mouse moved to (776, 435)
Screenshot: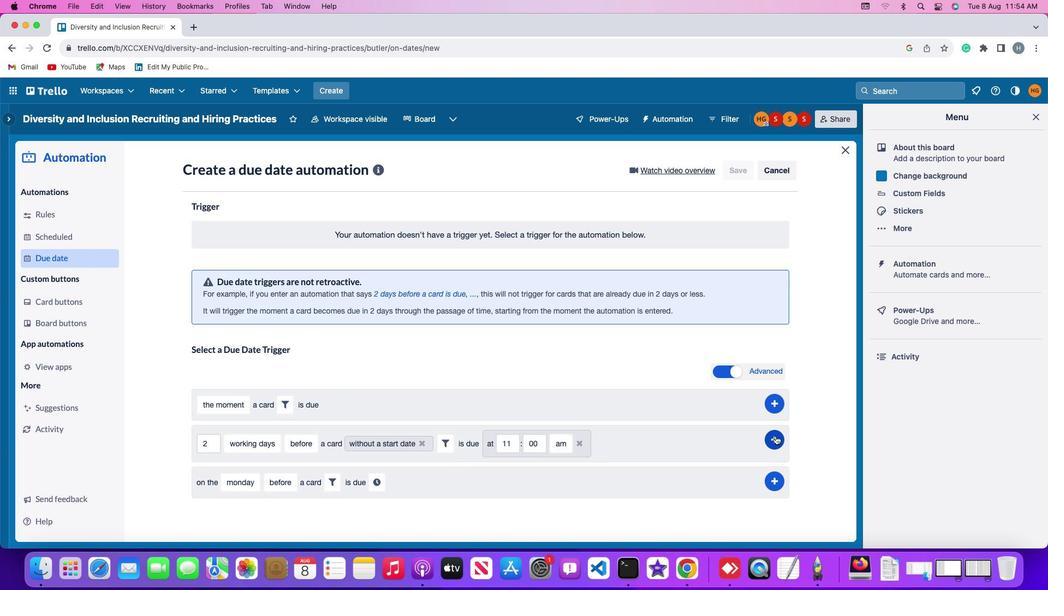 
Action: Mouse pressed left at (776, 435)
Screenshot: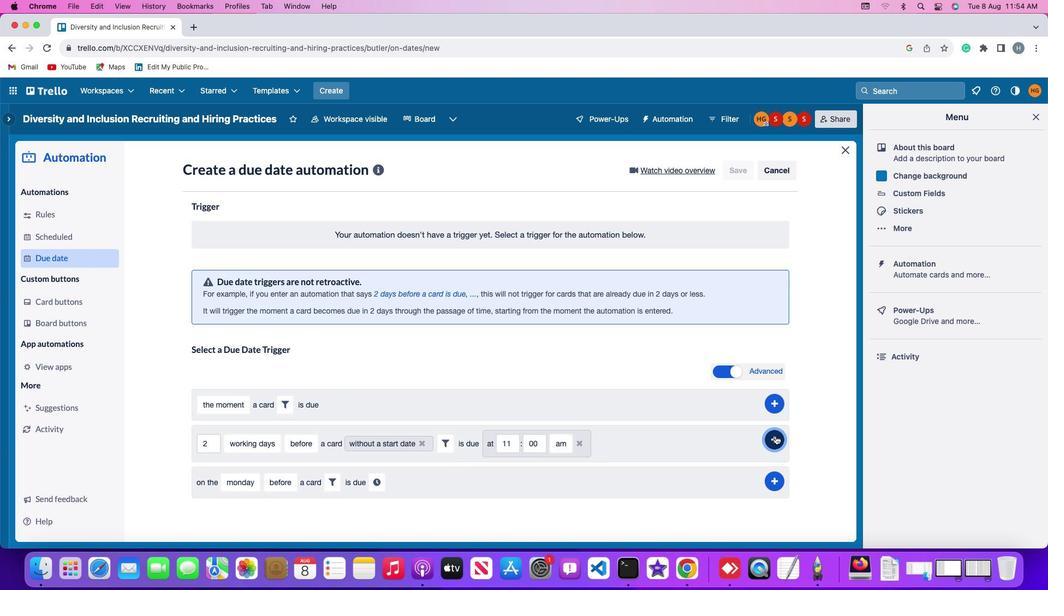 
Action: Mouse moved to (821, 320)
Screenshot: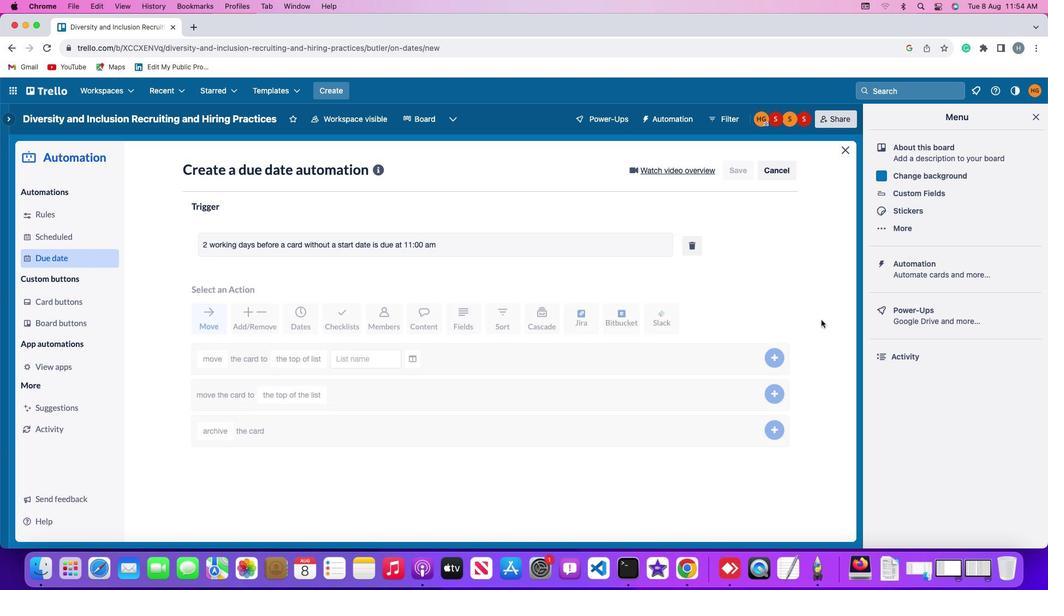 
